 Task: In the  document diary.txt. Below name insert the link: 'www.wikipedia.org' Insert Dropdown below the link: Review Status  'Select Under review'Insert Header and write  "Stellar". Change font style to  Lobster
Action: Mouse moved to (513, 490)
Screenshot: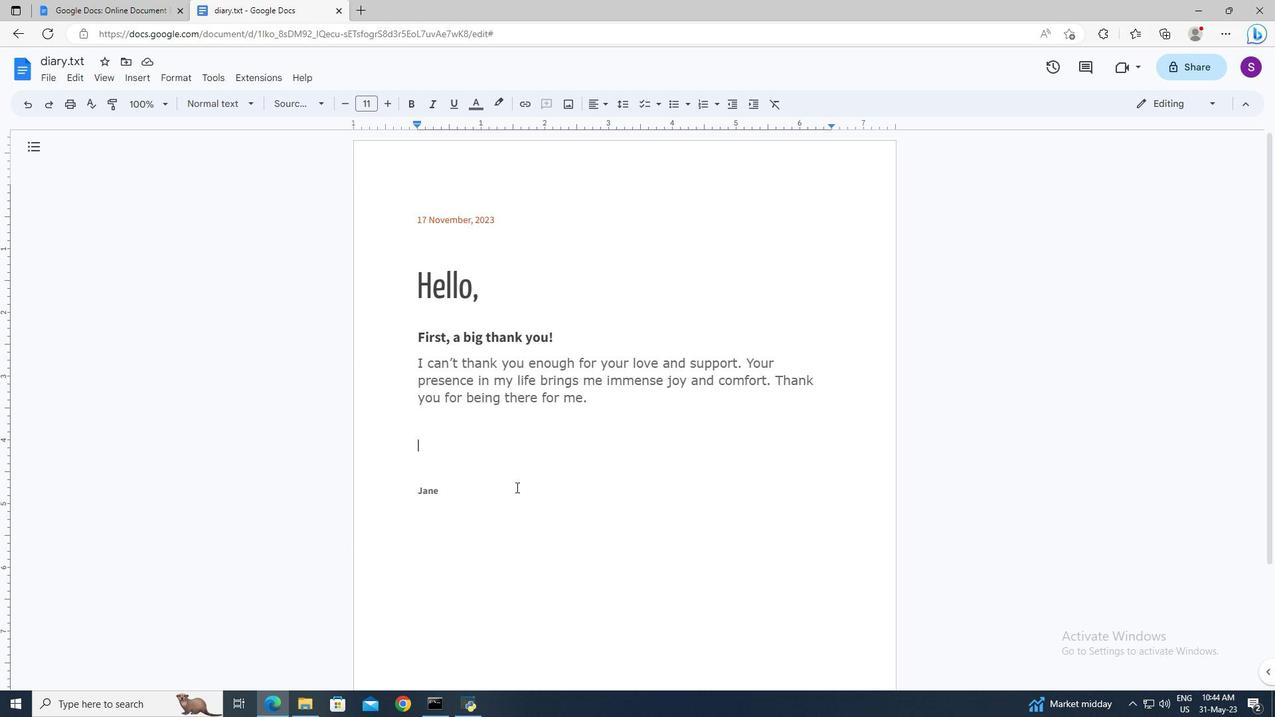 
Action: Mouse pressed left at (513, 490)
Screenshot: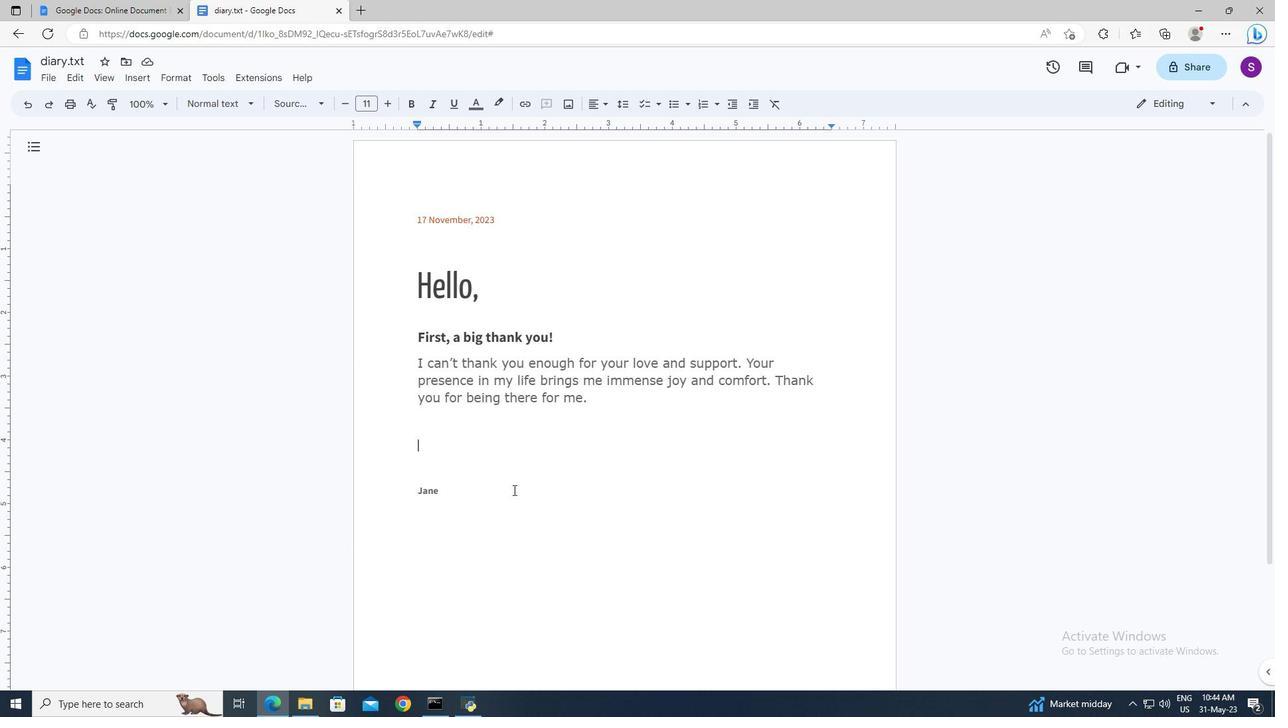
Action: Key pressed <Key.enter>
Screenshot: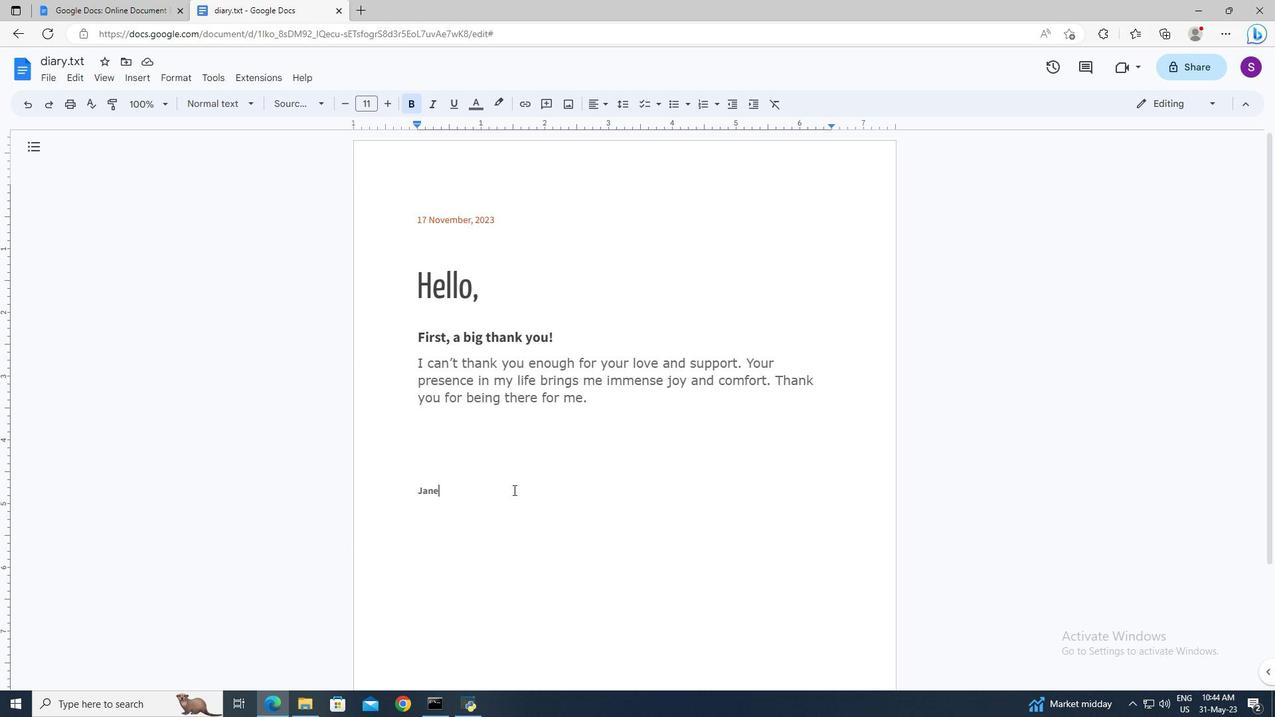 
Action: Mouse moved to (145, 83)
Screenshot: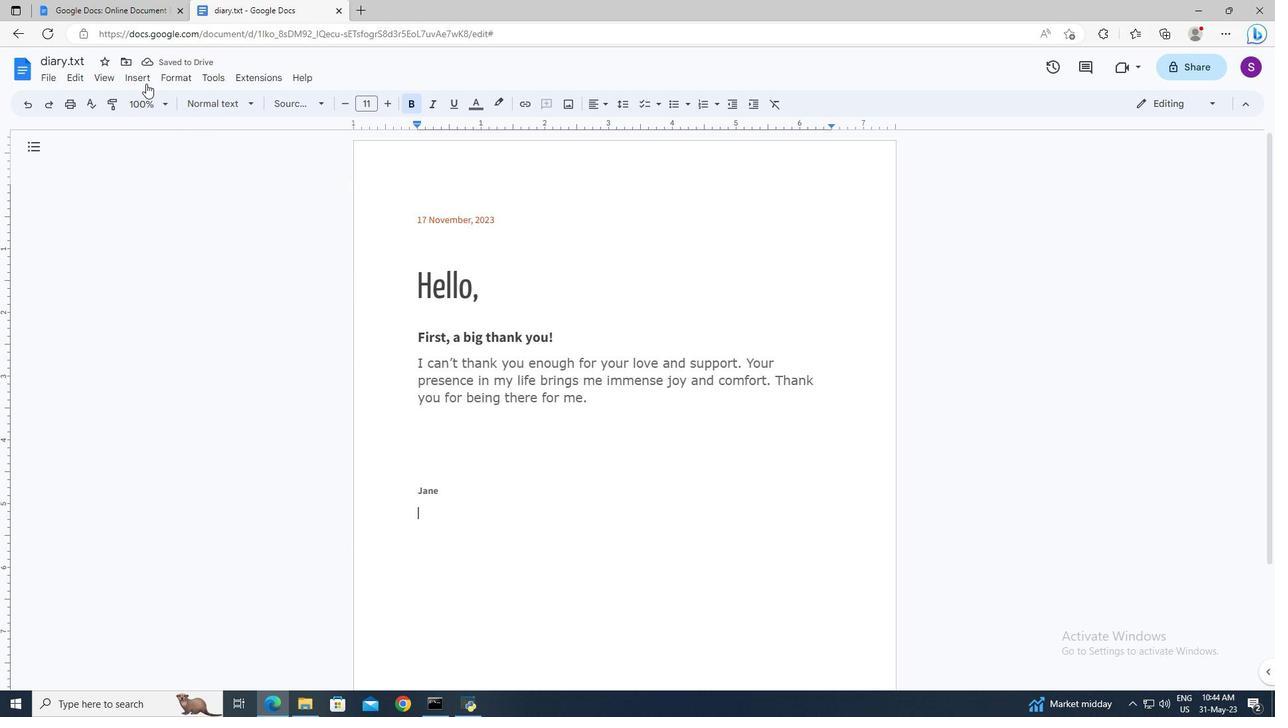 
Action: Mouse pressed left at (145, 83)
Screenshot: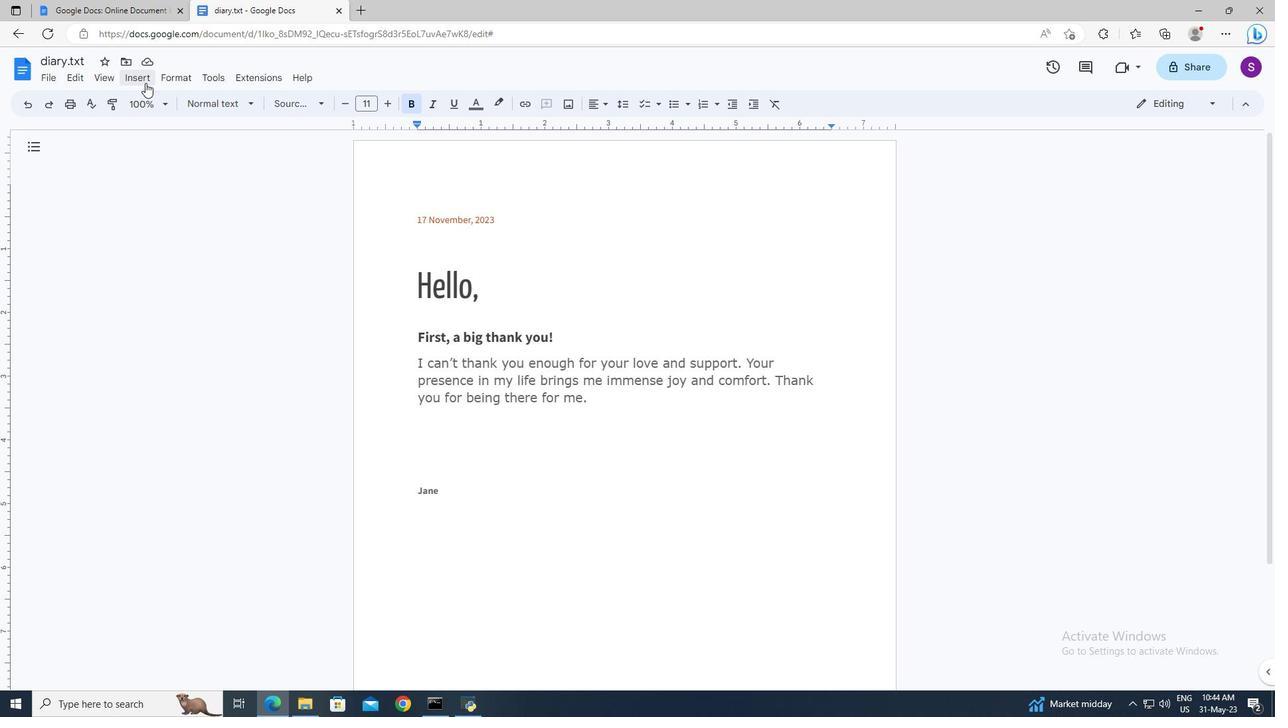 
Action: Mouse moved to (203, 482)
Screenshot: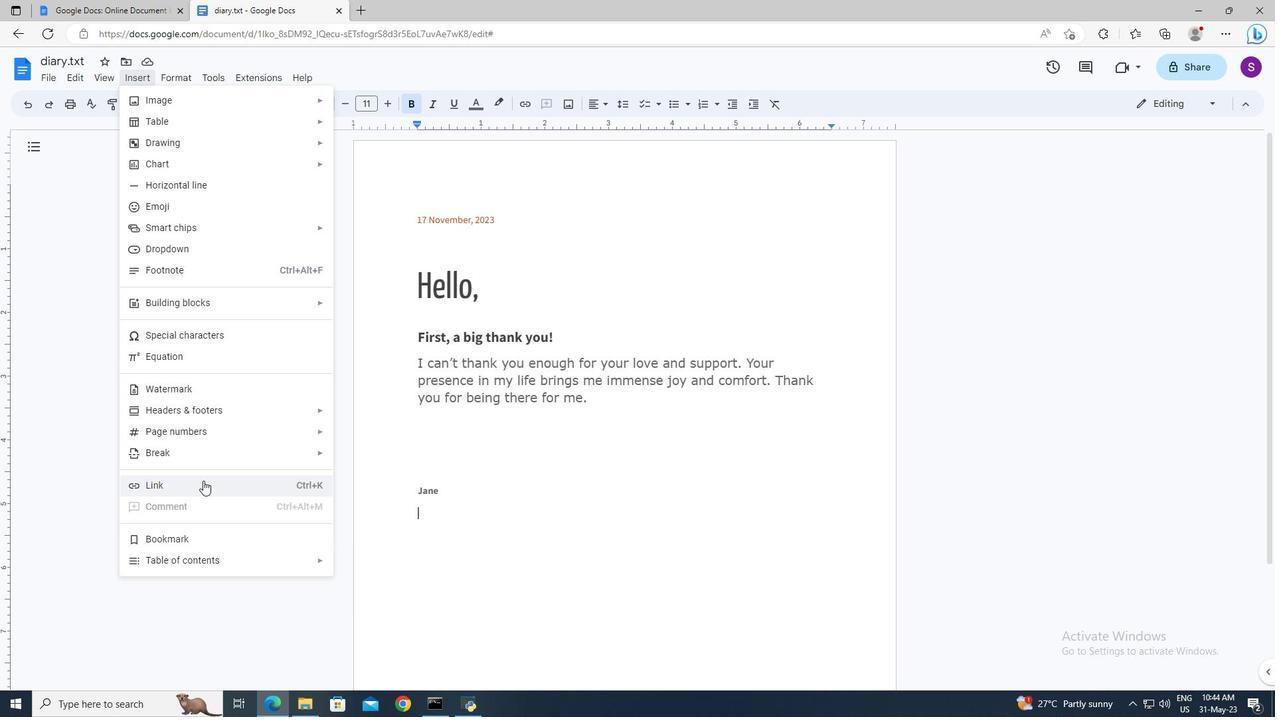 
Action: Mouse pressed left at (203, 482)
Screenshot: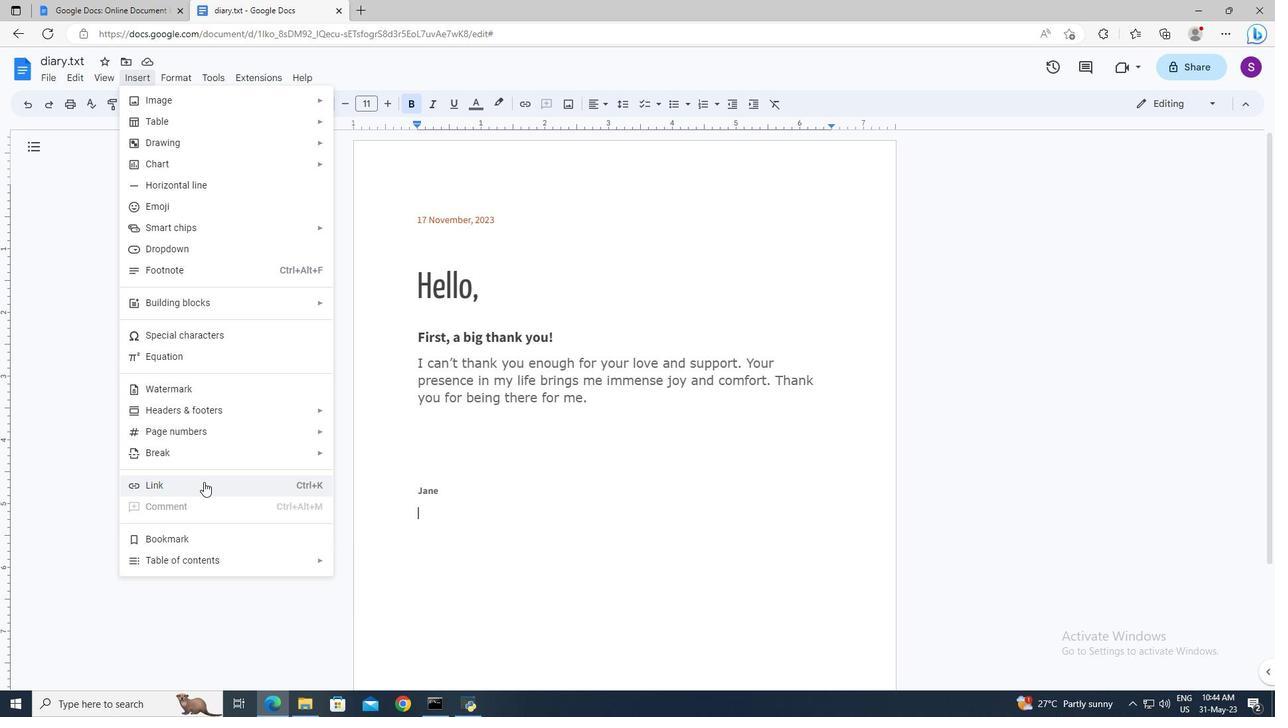 
Action: Key pressed www.wikipedia.org<Key.enter><Key.enter>
Screenshot: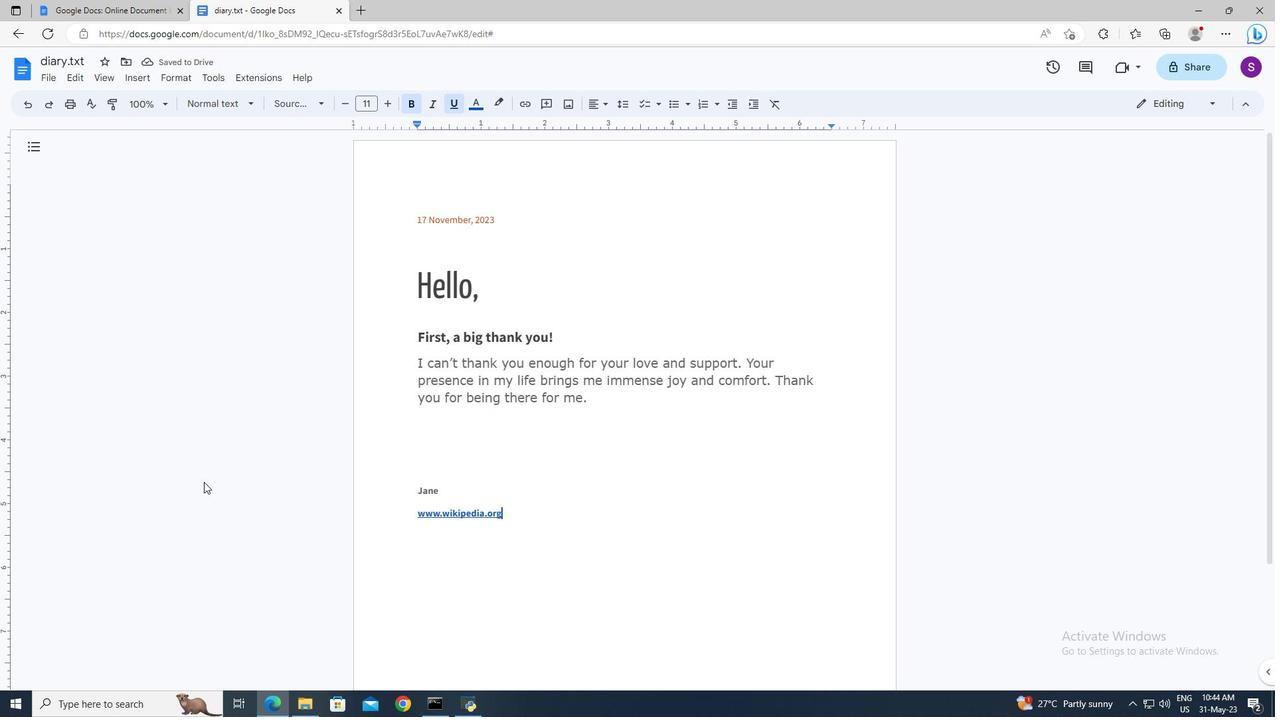
Action: Mouse moved to (135, 83)
Screenshot: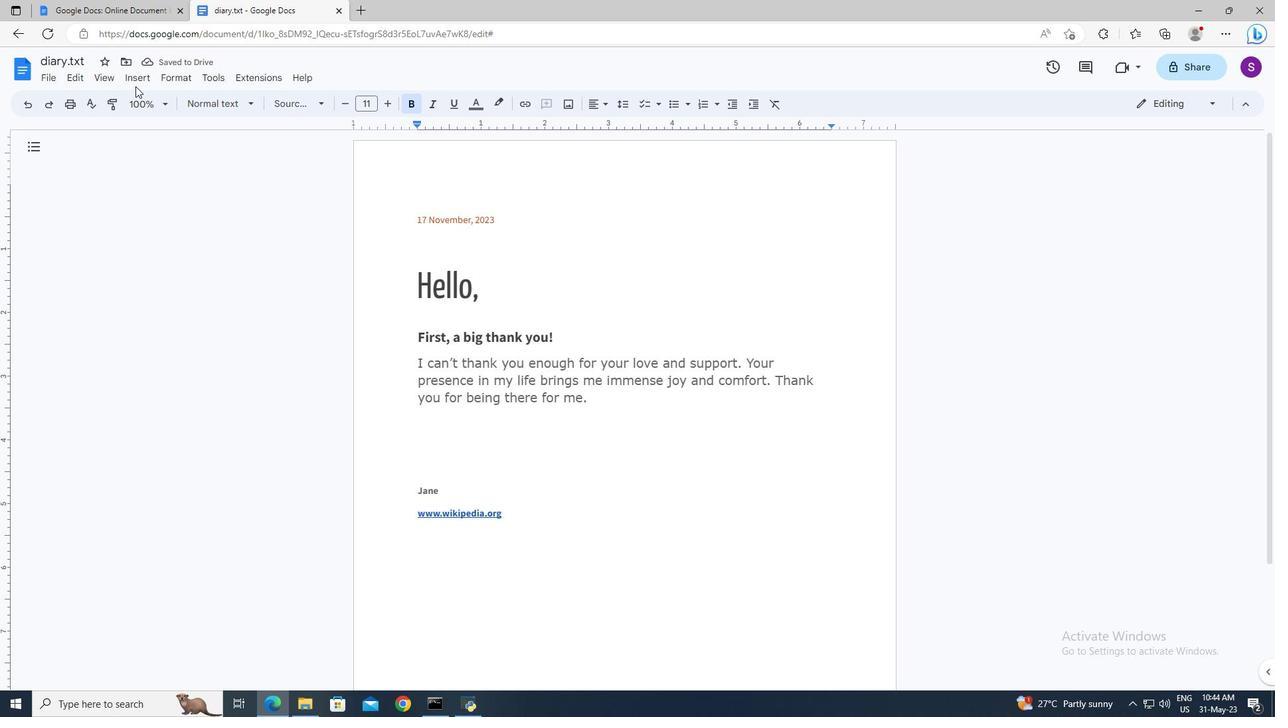 
Action: Mouse pressed left at (135, 83)
Screenshot: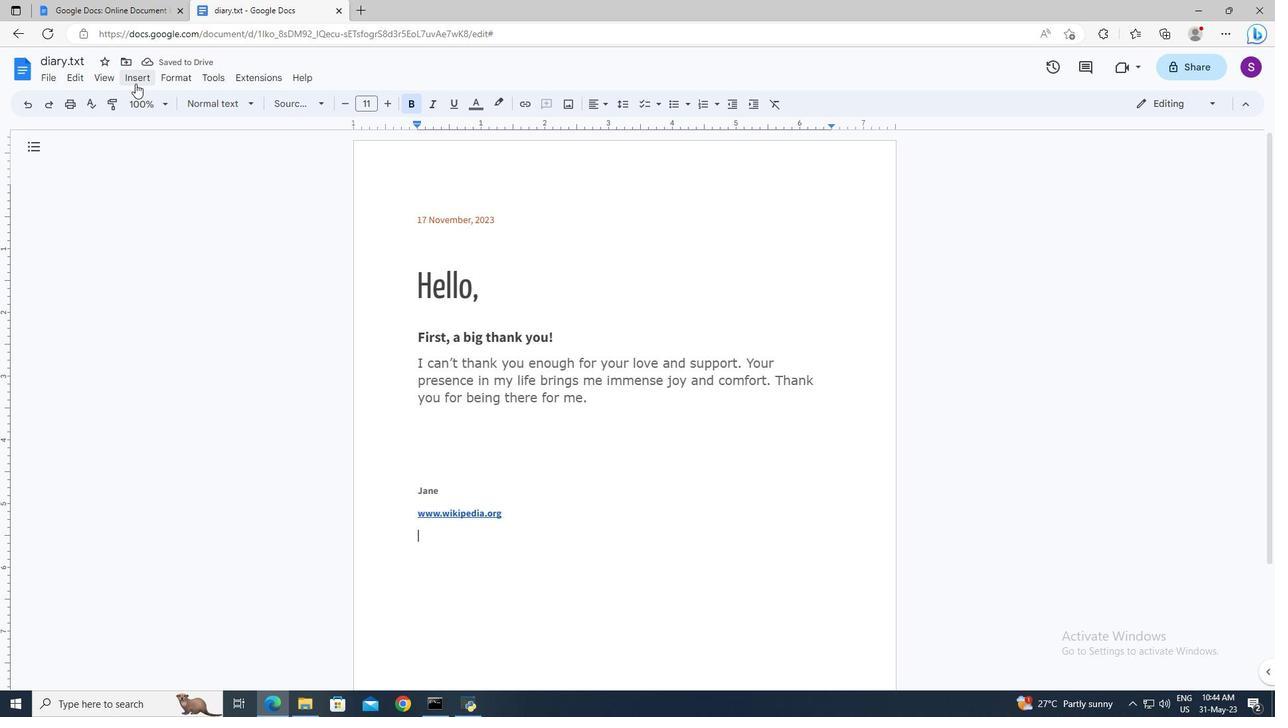 
Action: Mouse moved to (171, 247)
Screenshot: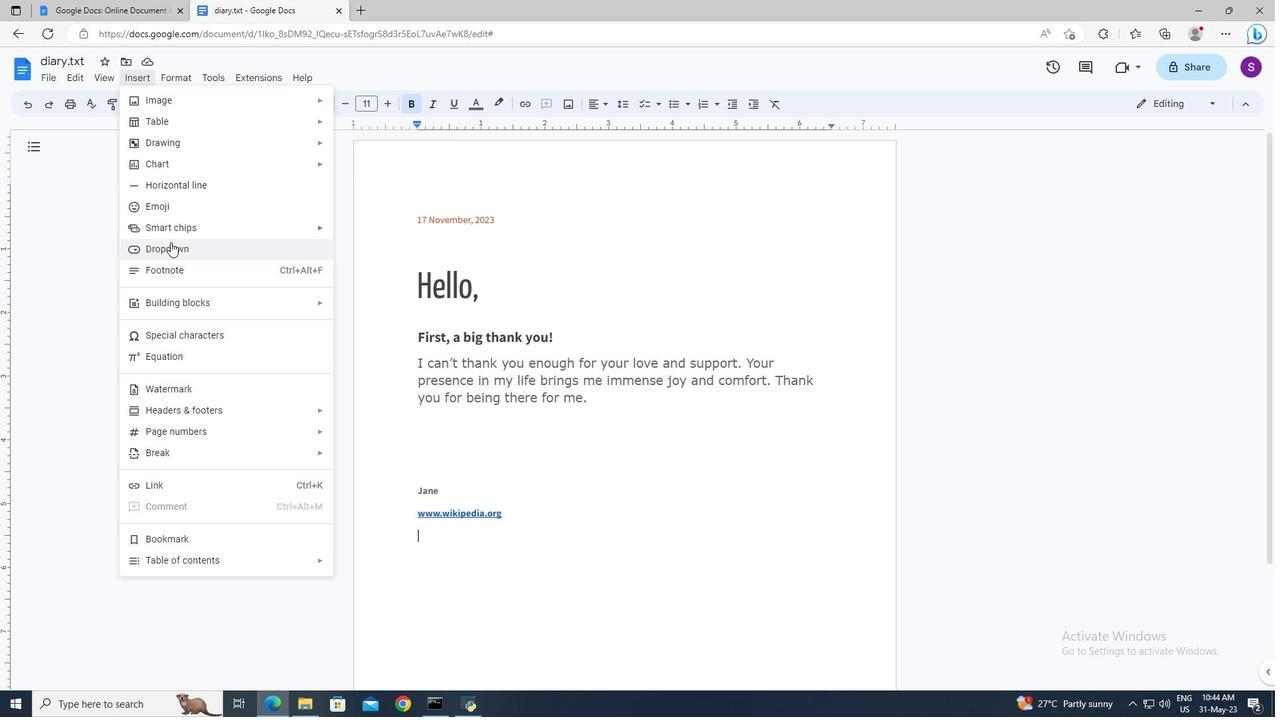 
Action: Mouse pressed left at (171, 247)
Screenshot: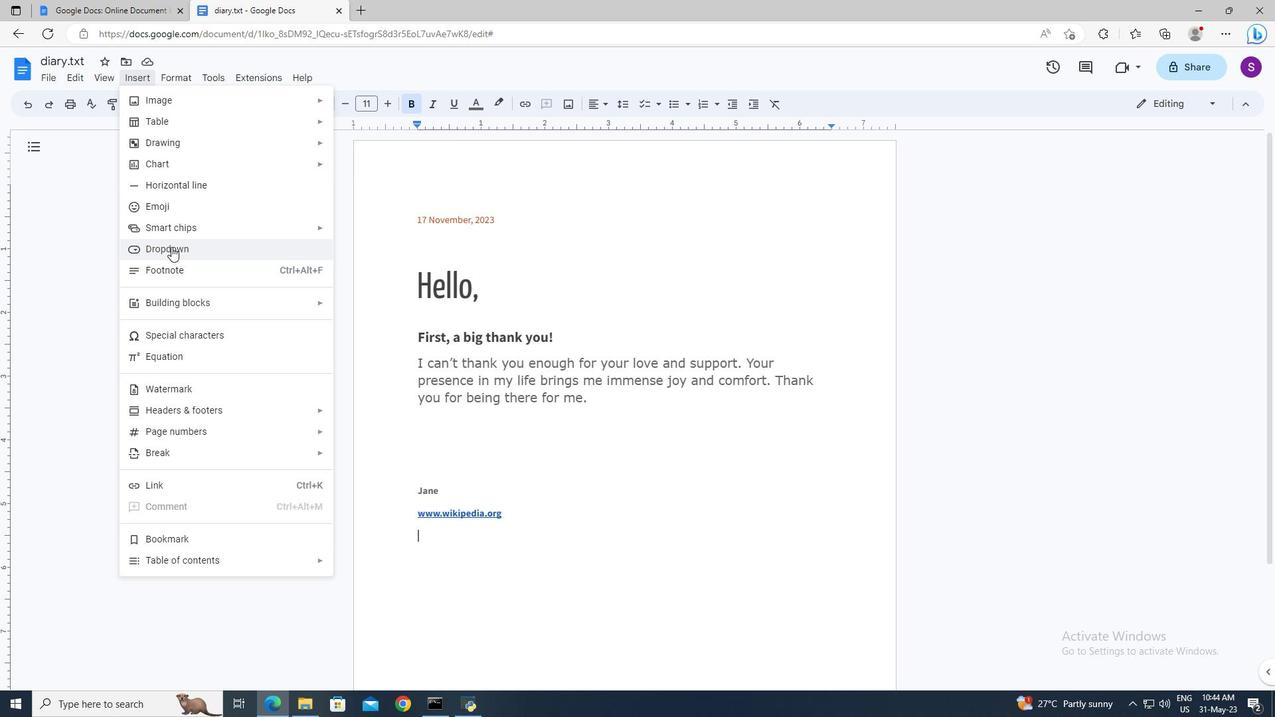 
Action: Mouse moved to (537, 661)
Screenshot: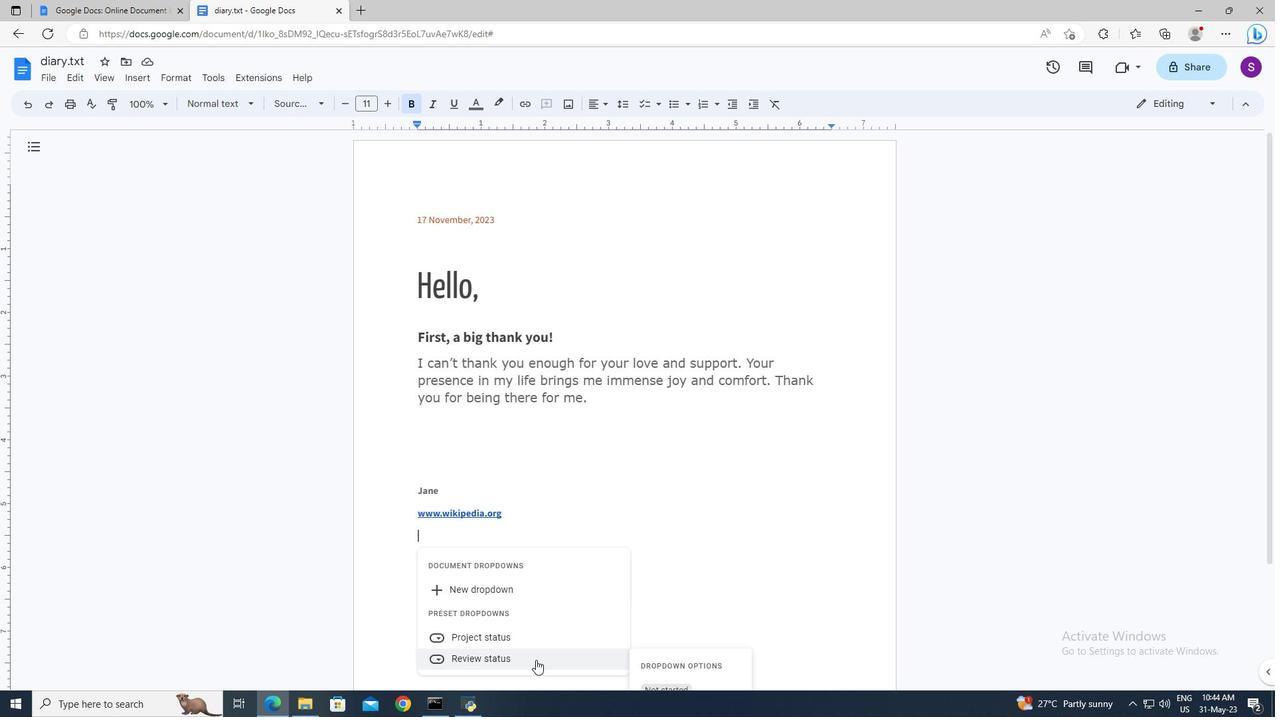 
Action: Mouse scrolled (537, 661) with delta (0, 0)
Screenshot: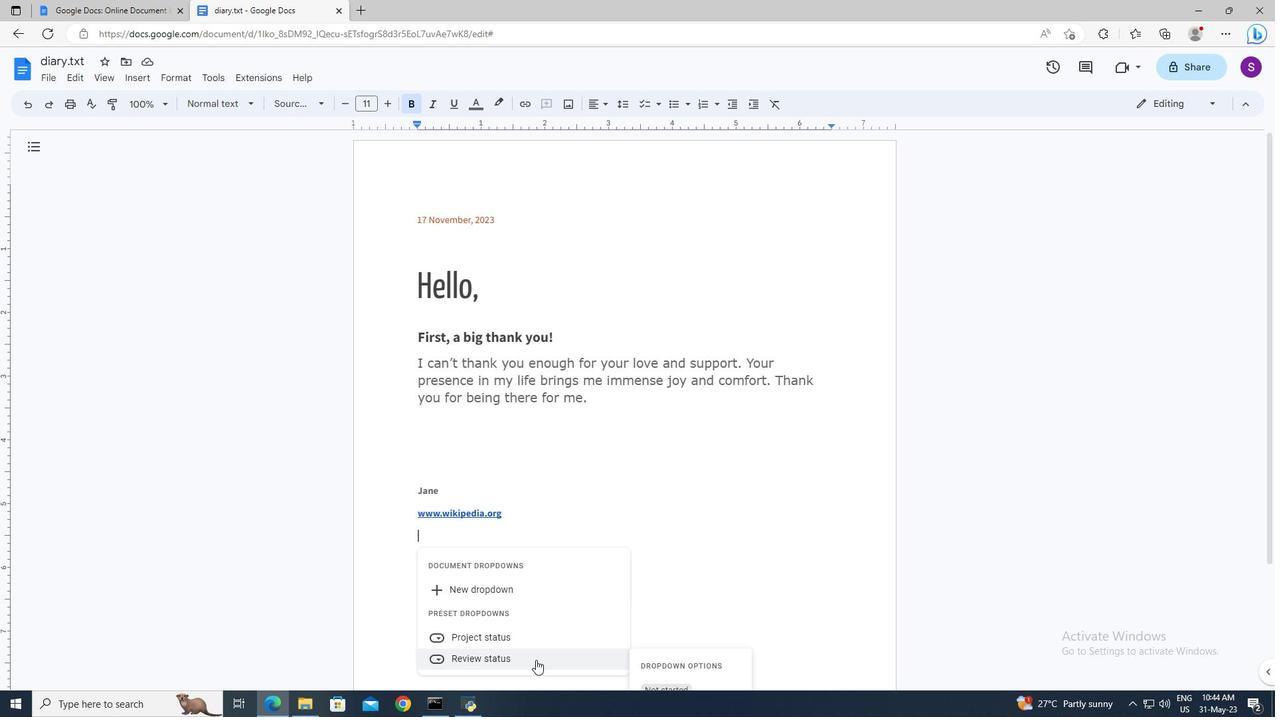 
Action: Mouse moved to (654, 646)
Screenshot: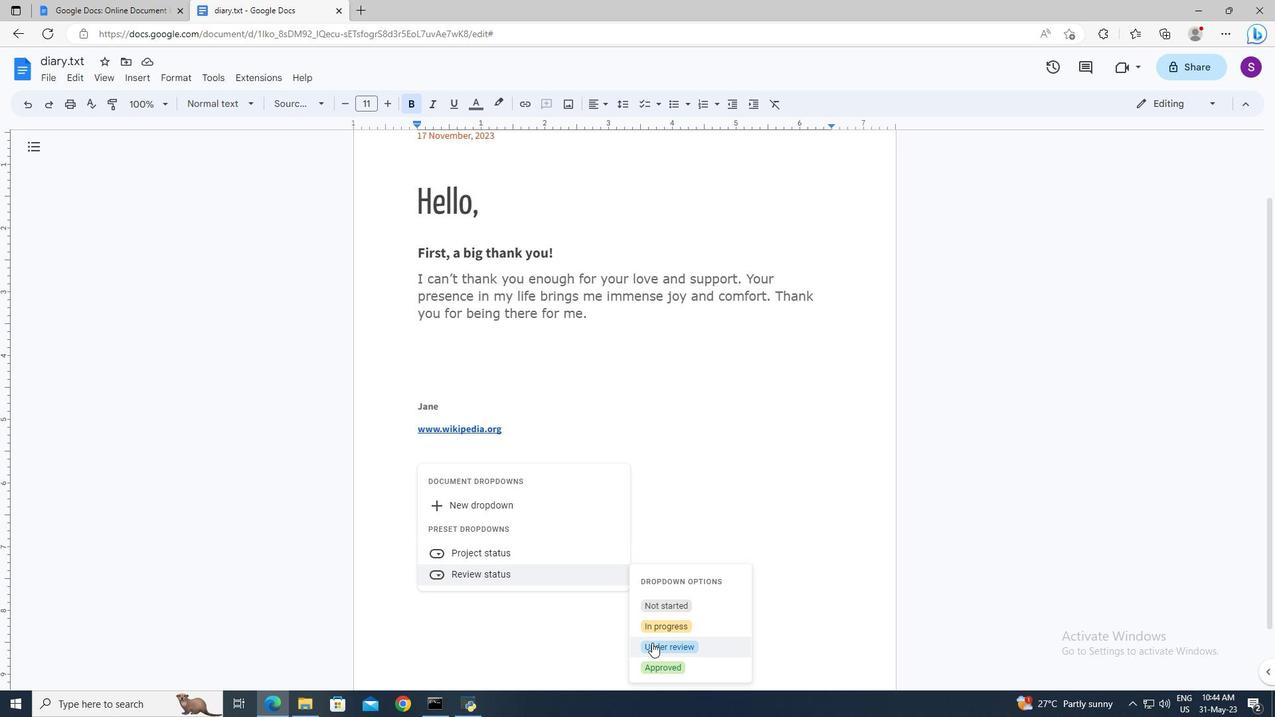 
Action: Mouse pressed left at (654, 646)
Screenshot: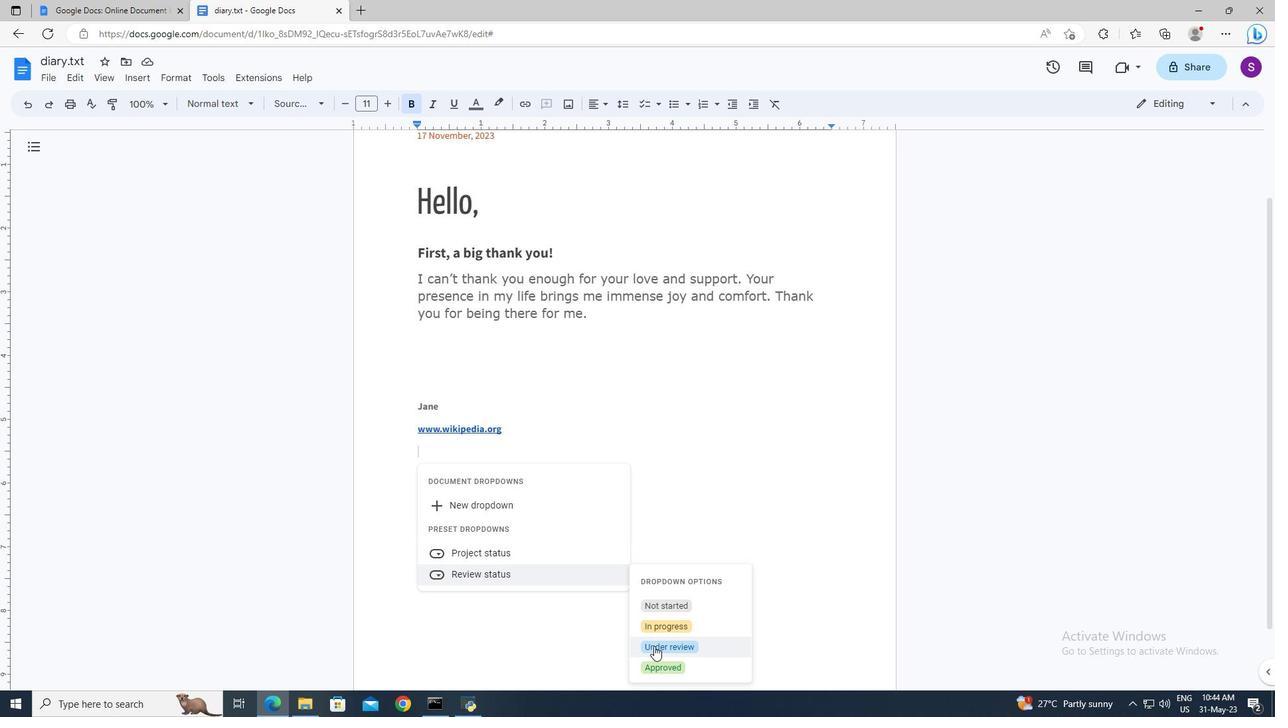 
Action: Mouse moved to (523, 383)
Screenshot: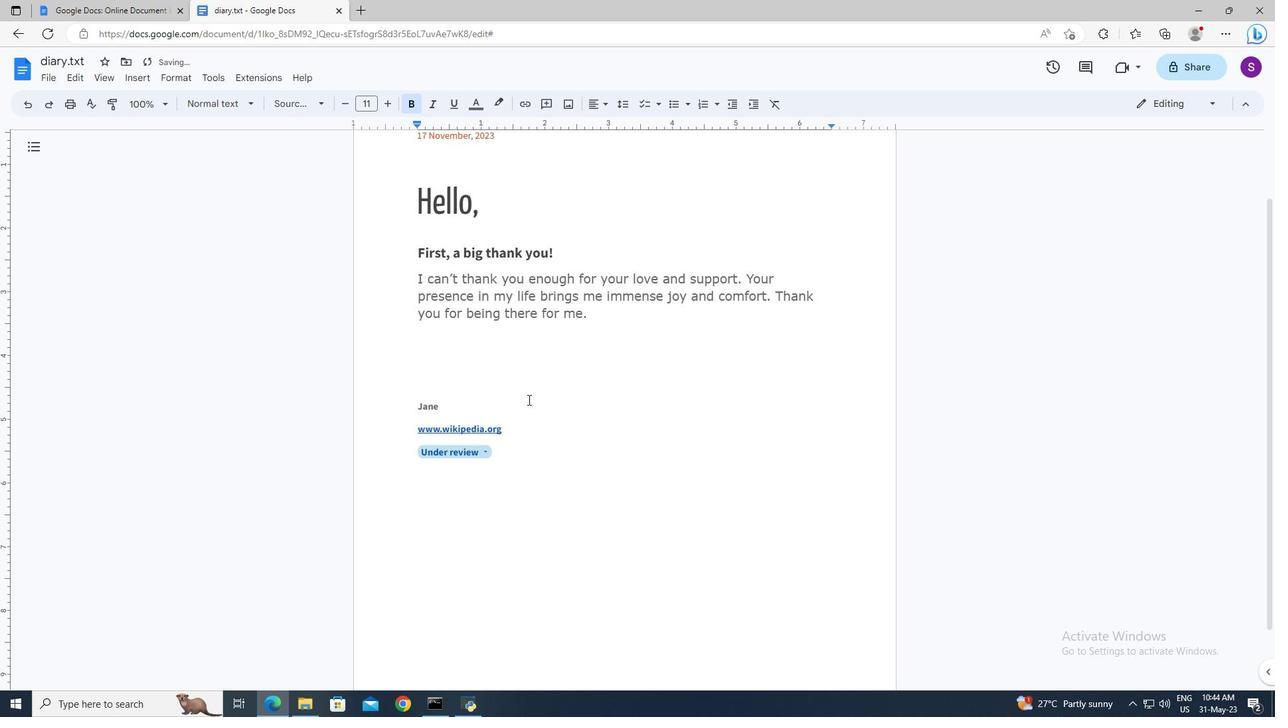 
Action: Mouse scrolled (523, 383) with delta (0, 0)
Screenshot: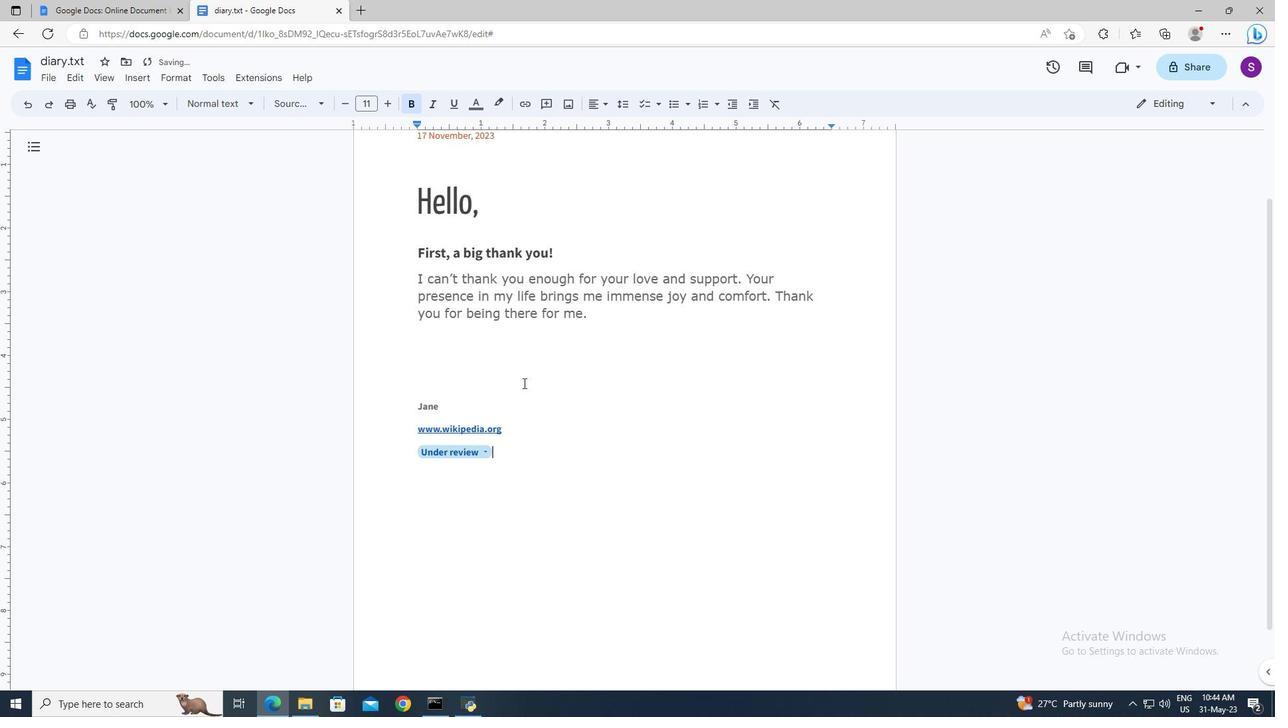 
Action: Mouse scrolled (523, 383) with delta (0, 0)
Screenshot: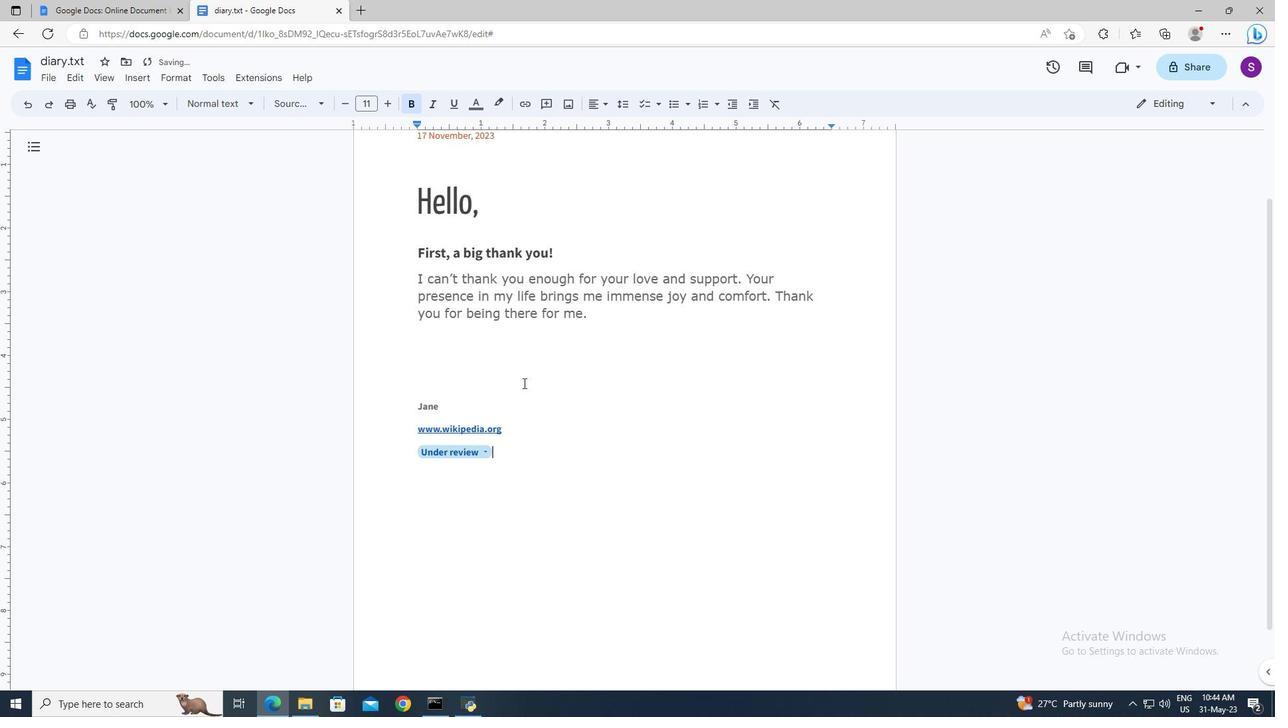 
Action: Mouse scrolled (523, 383) with delta (0, 0)
Screenshot: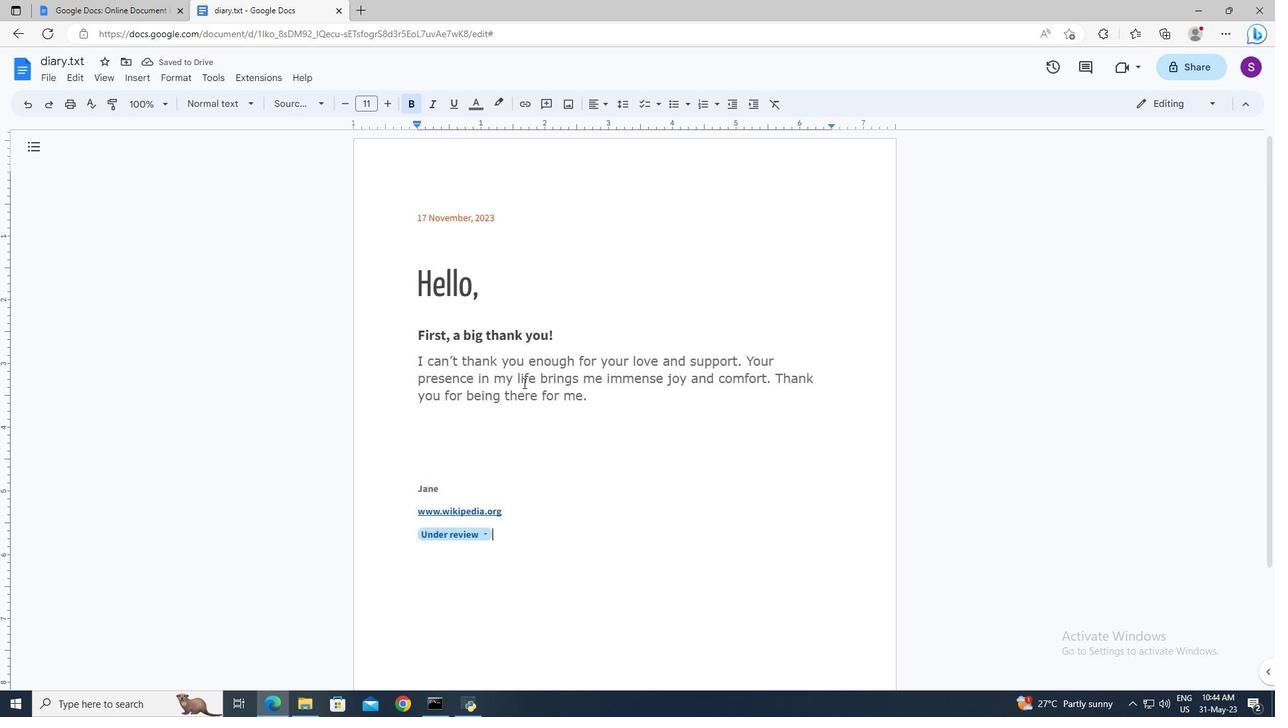 
Action: Mouse moved to (146, 81)
Screenshot: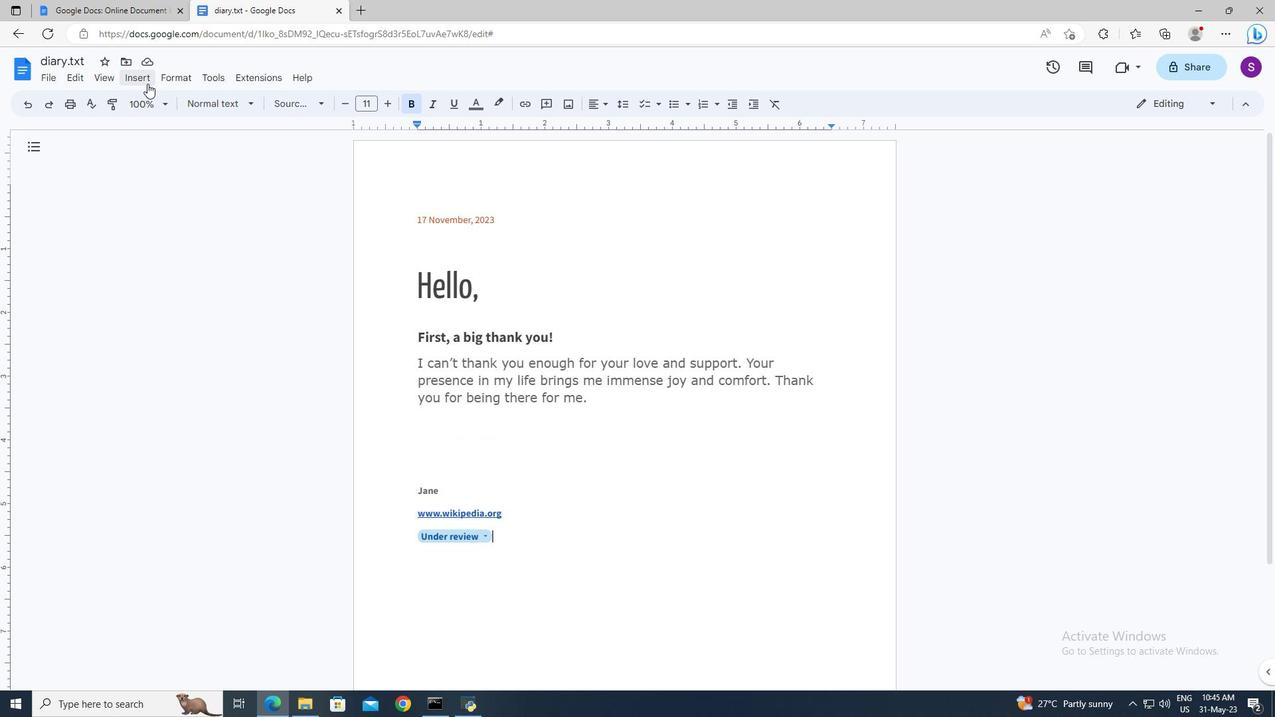 
Action: Mouse pressed left at (146, 81)
Screenshot: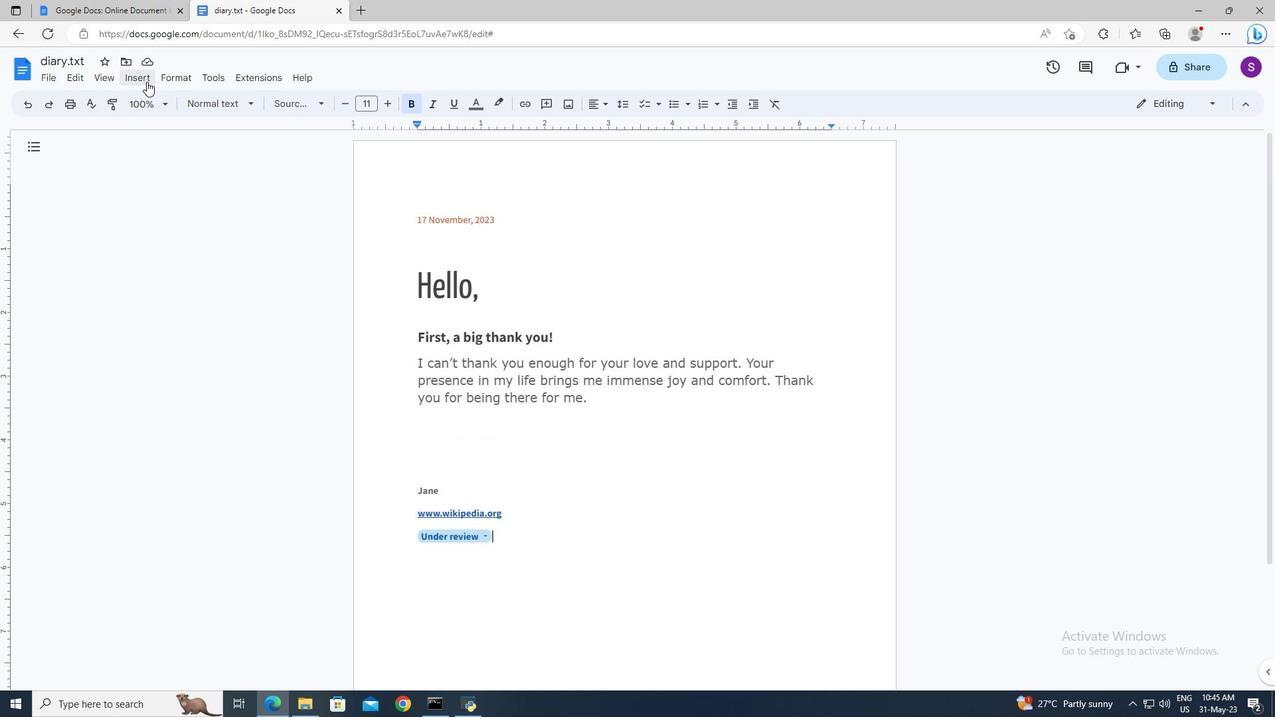 
Action: Mouse moved to (356, 407)
Screenshot: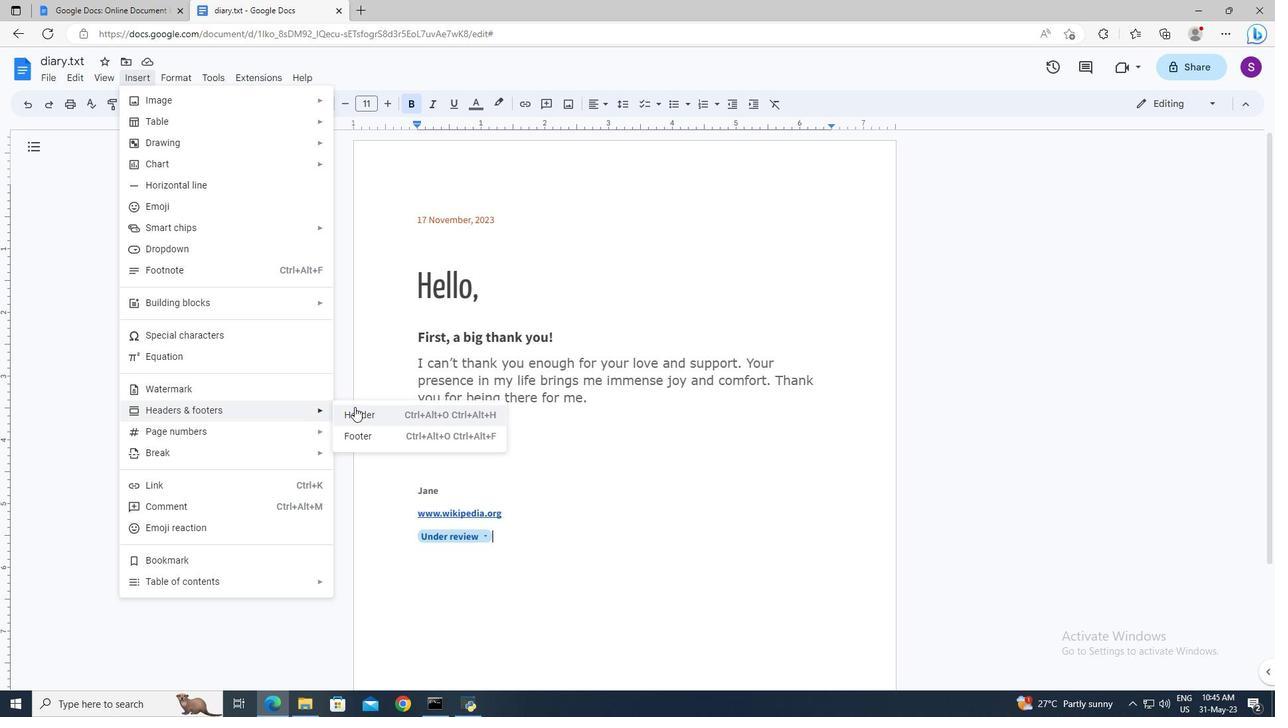 
Action: Mouse pressed left at (356, 407)
Screenshot: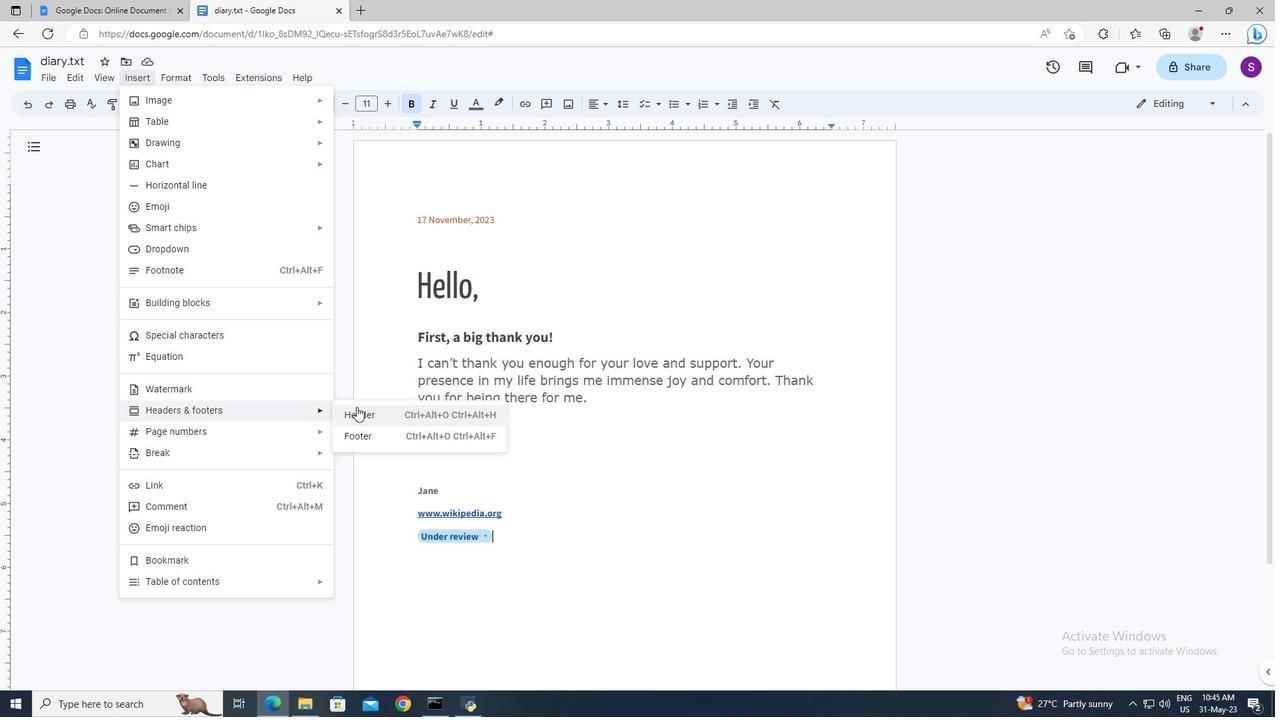 
Action: Key pressed <Key.shift>Stellar<Key.shift><Key.left>
Screenshot: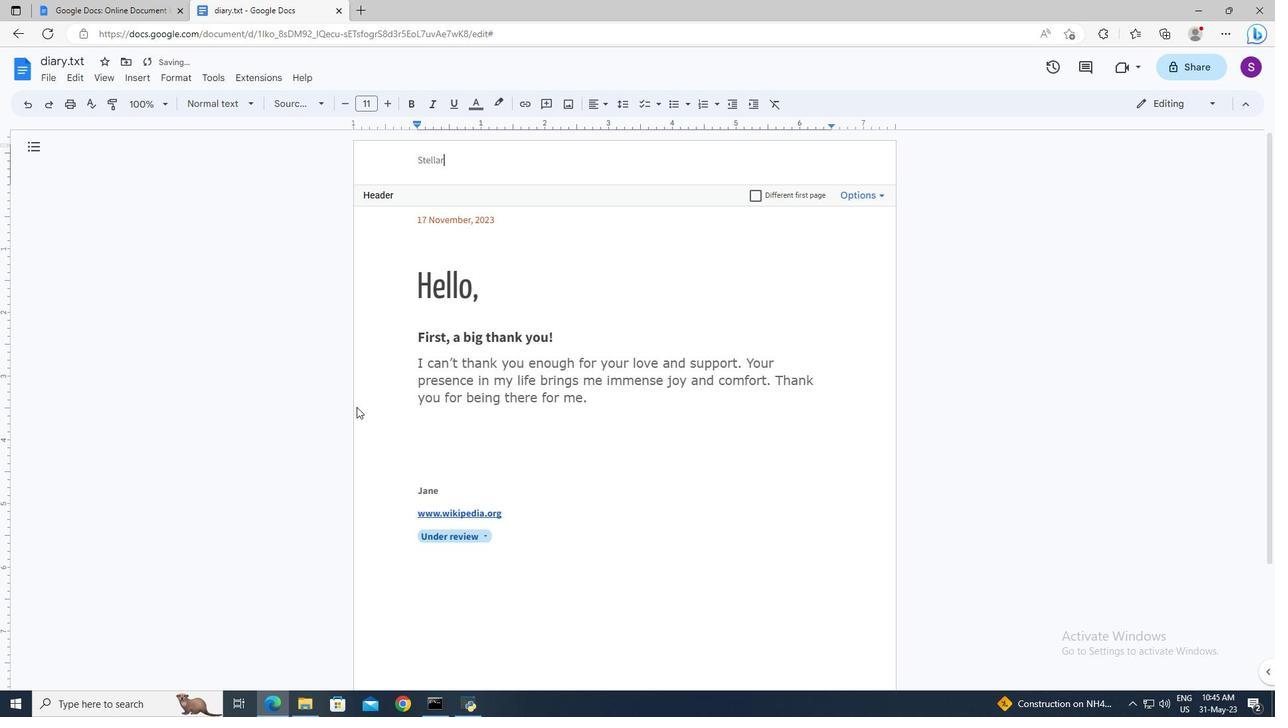 
Action: Mouse moved to (308, 112)
Screenshot: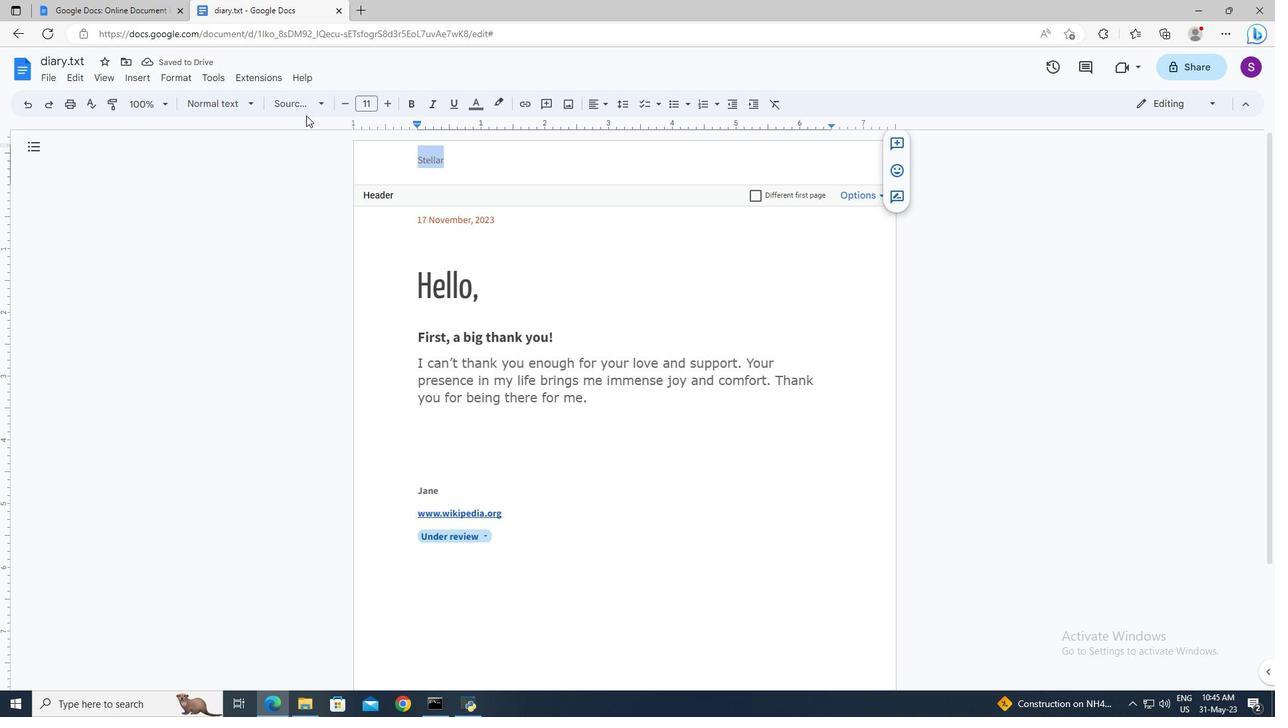 
Action: Mouse pressed left at (308, 112)
Screenshot: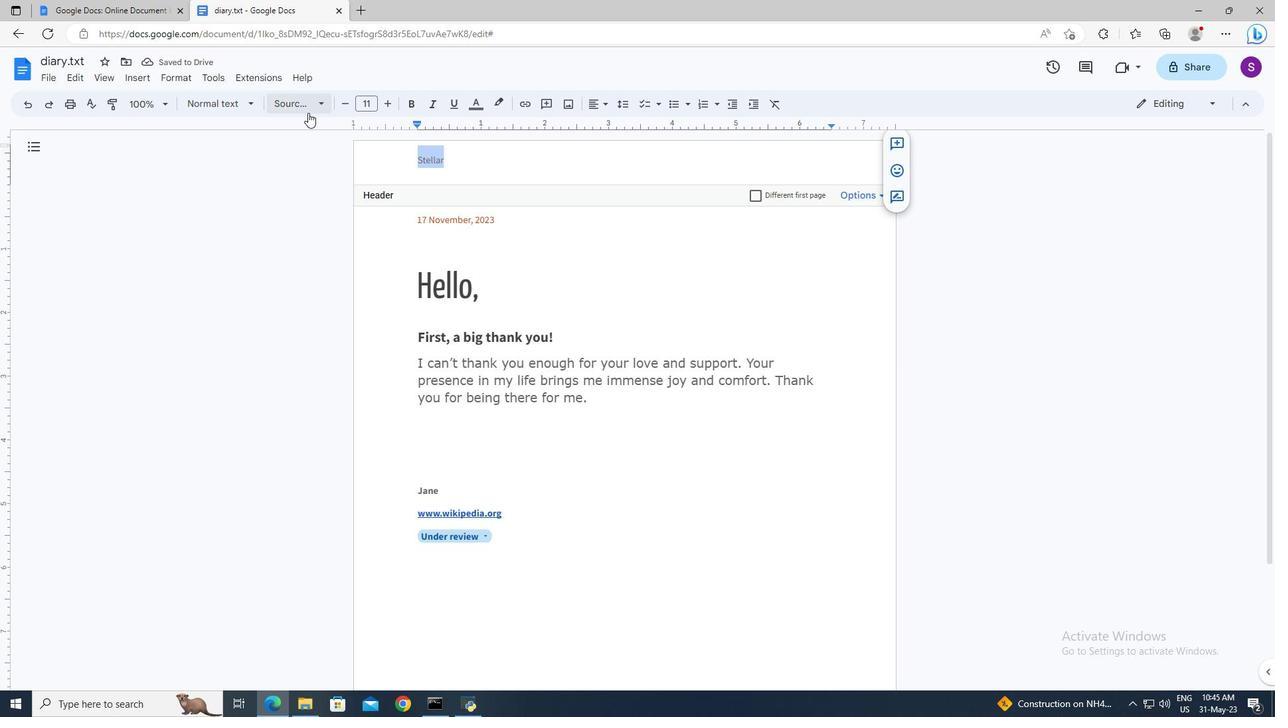 
Action: Mouse moved to (314, 441)
Screenshot: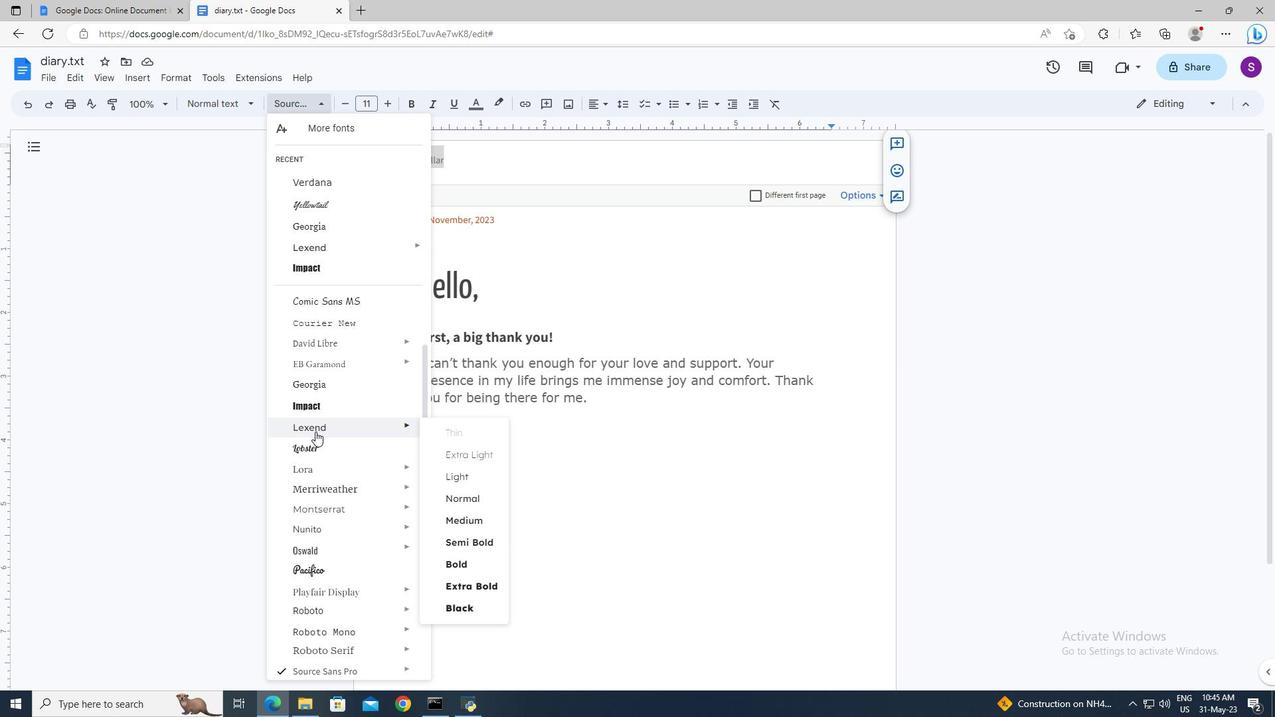 
Action: Mouse pressed left at (314, 441)
Screenshot: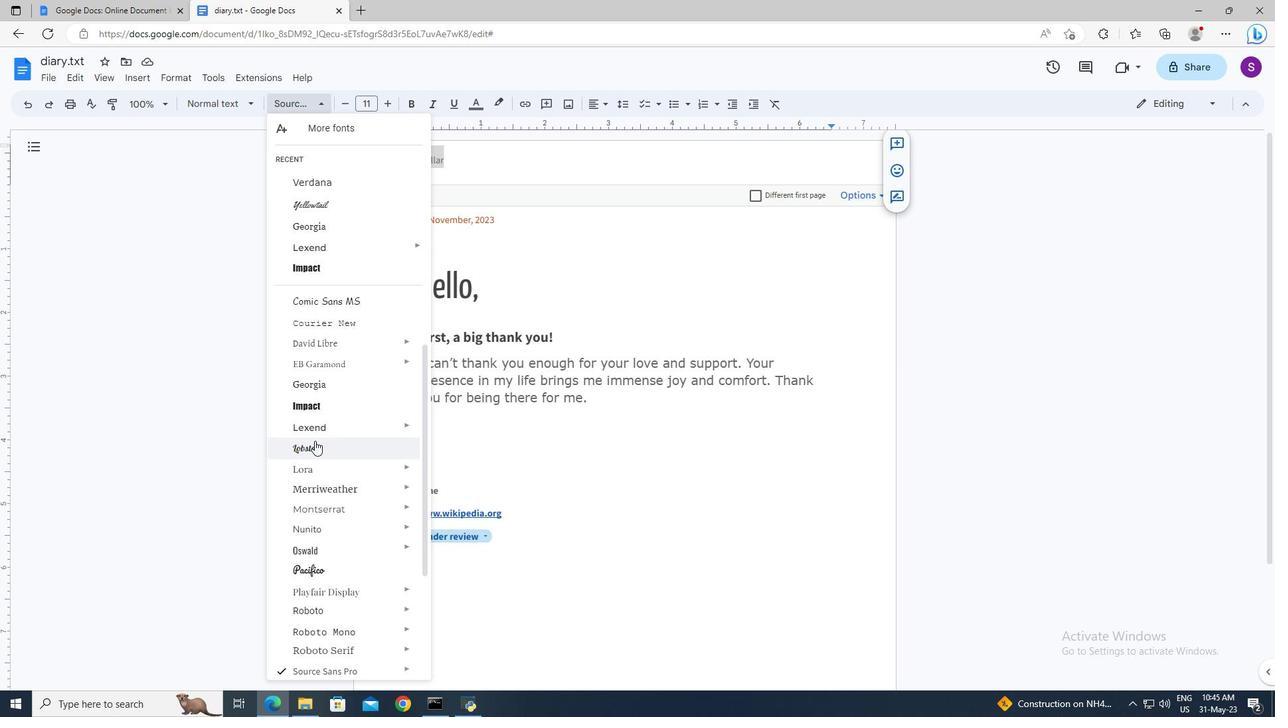 
Action: Mouse moved to (597, 409)
Screenshot: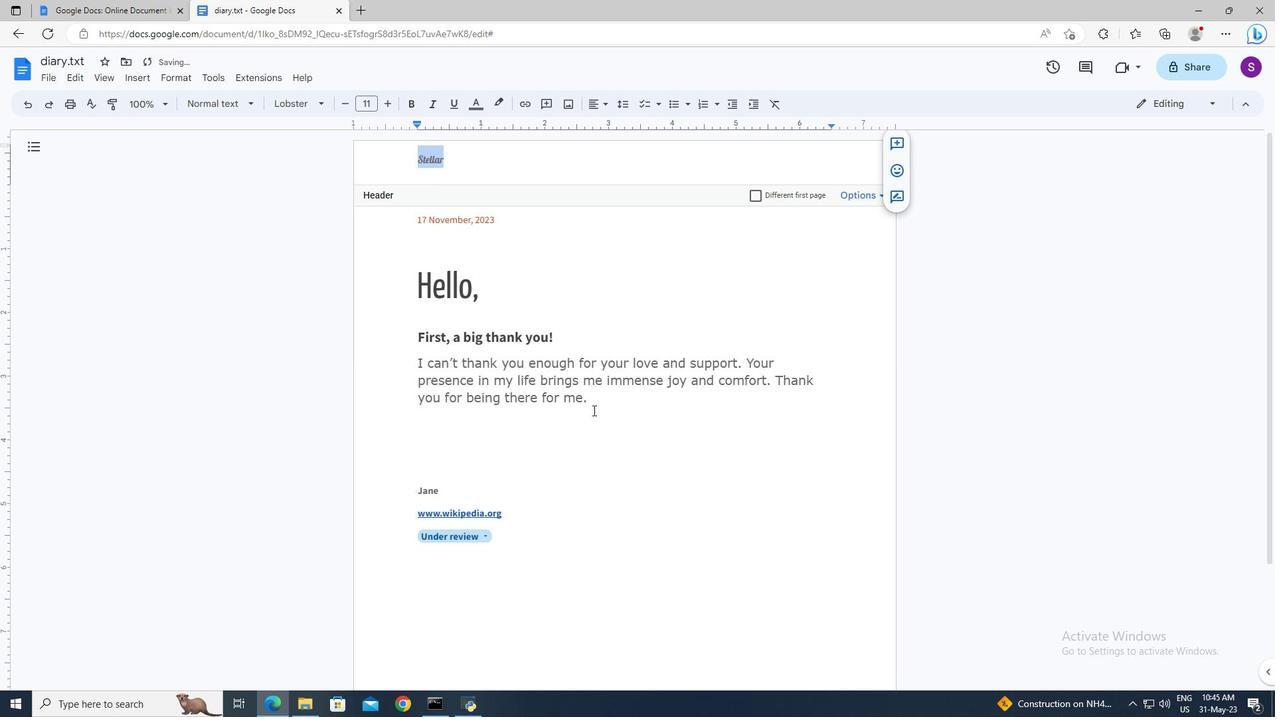 
Action: Mouse pressed left at (597, 409)
Screenshot: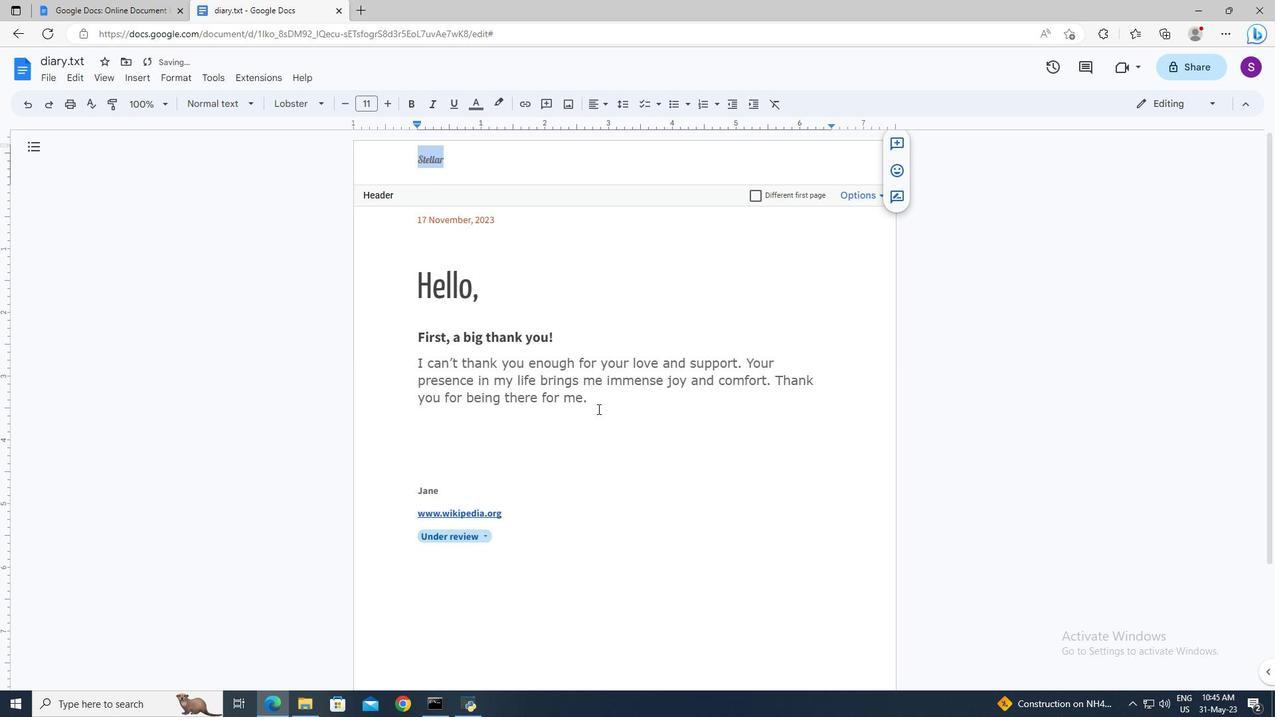 
Action: Mouse pressed left at (597, 409)
Screenshot: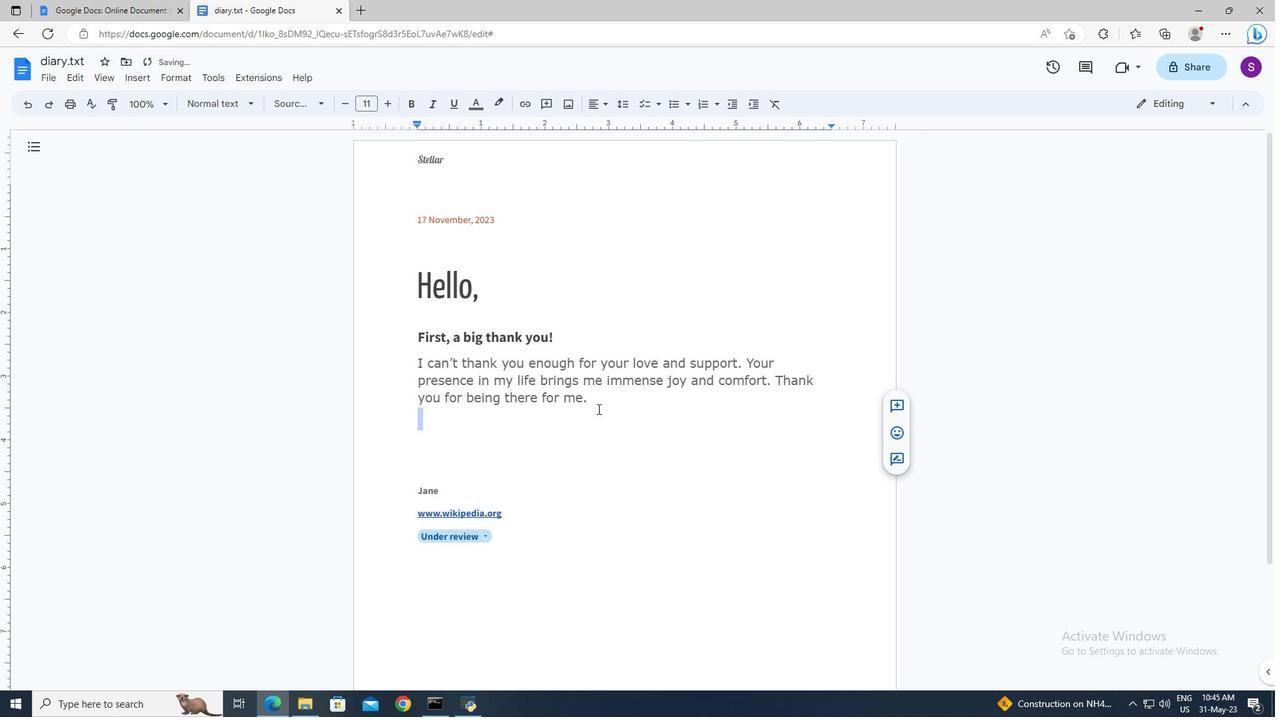 
